 Task: Select the Australia/Eucia as time zone for the schedule.
Action: Mouse moved to (52, 146)
Screenshot: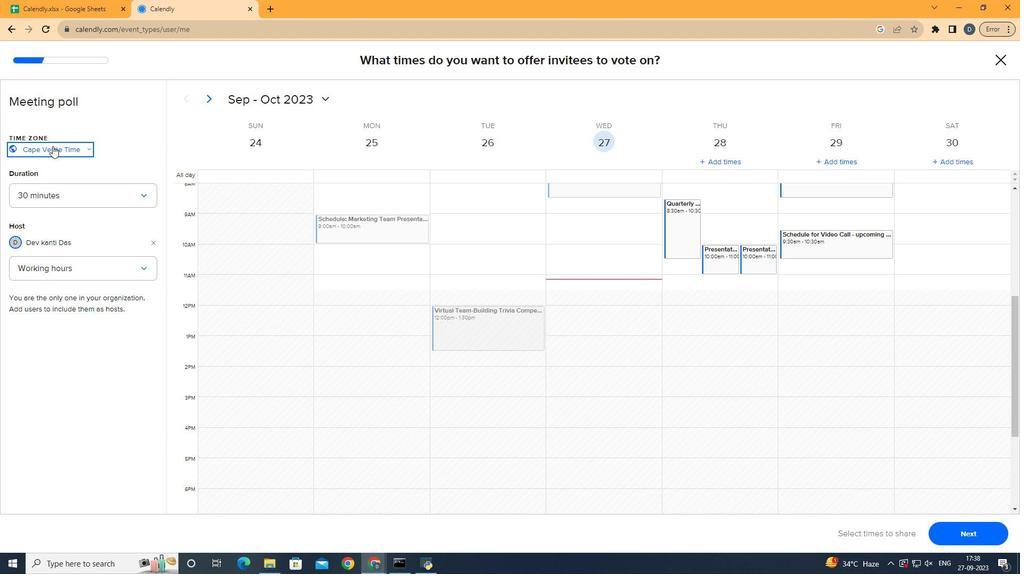 
Action: Mouse pressed left at (52, 146)
Screenshot: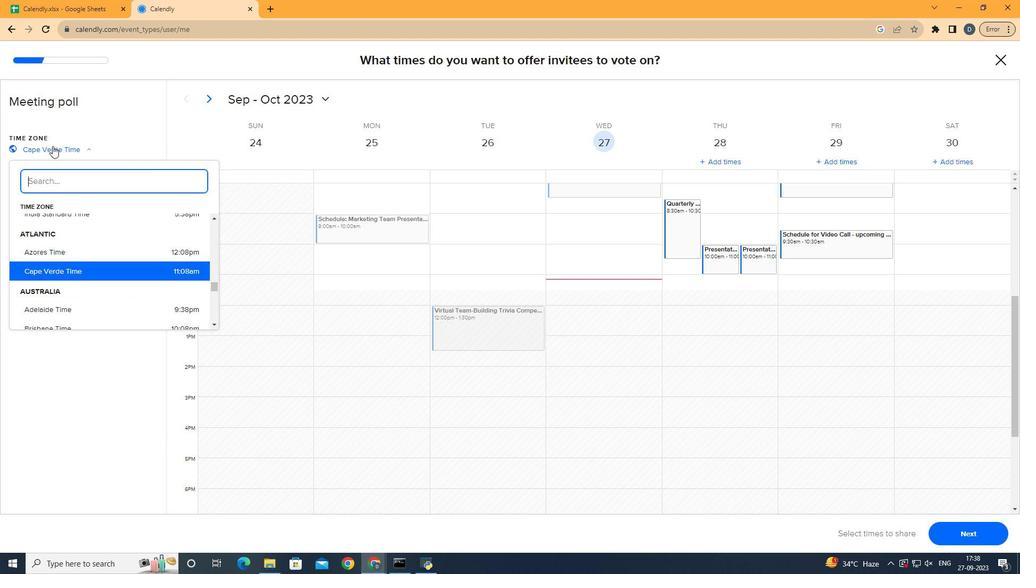 
Action: Mouse moved to (114, 272)
Screenshot: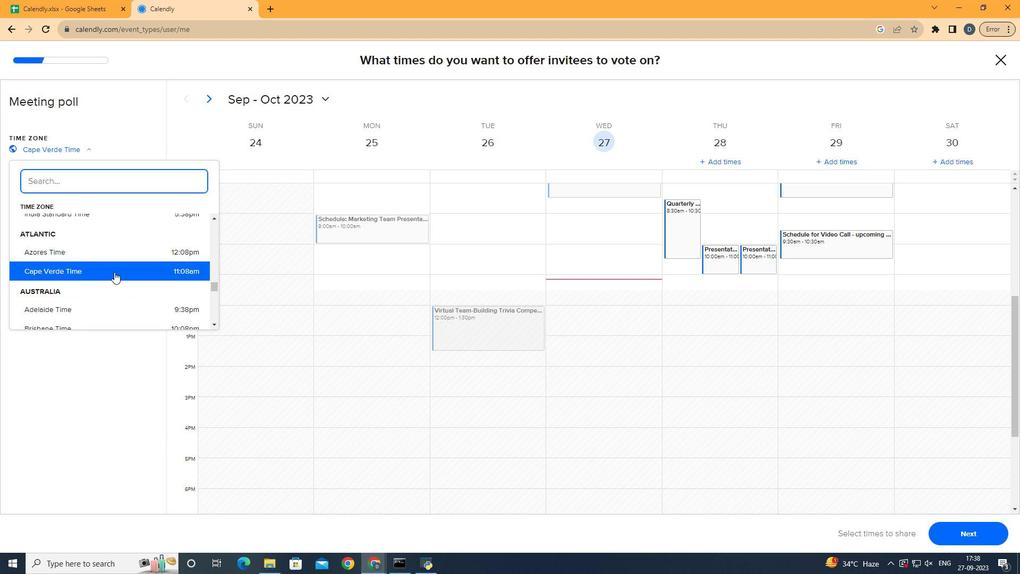 
Action: Mouse scrolled (114, 271) with delta (0, 0)
Screenshot: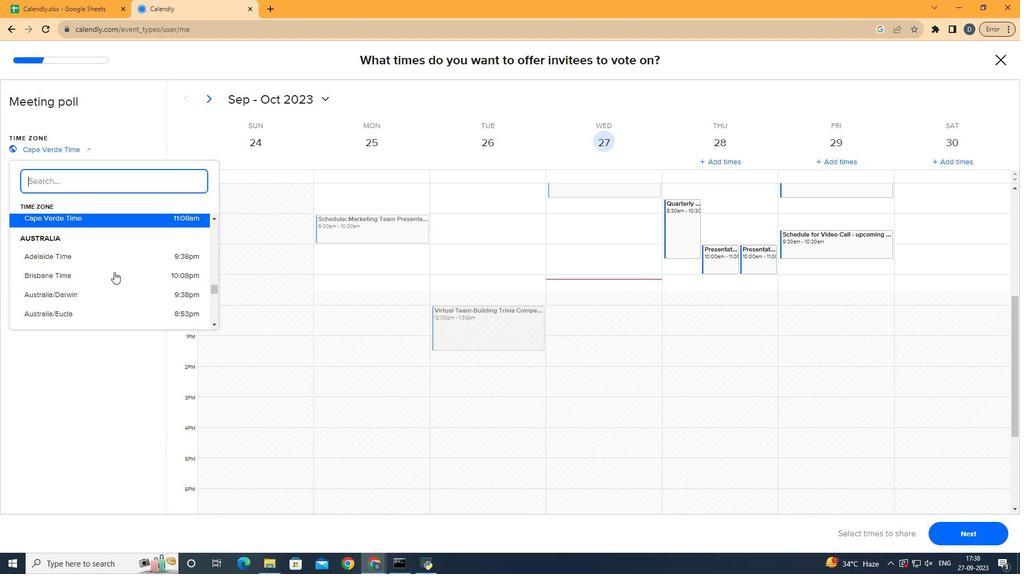 
Action: Mouse moved to (110, 254)
Screenshot: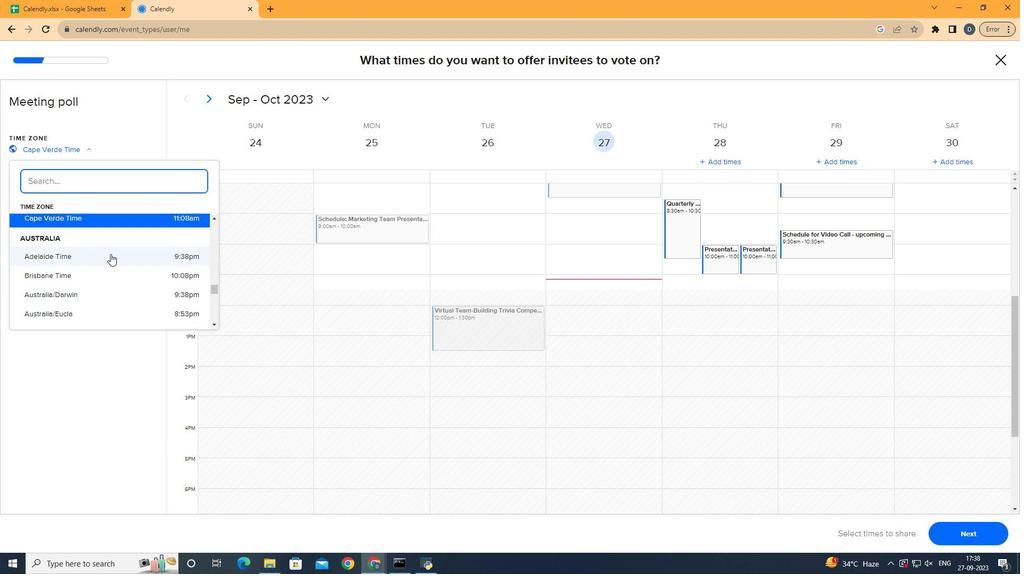 
Action: Mouse scrolled (110, 253) with delta (0, 0)
Screenshot: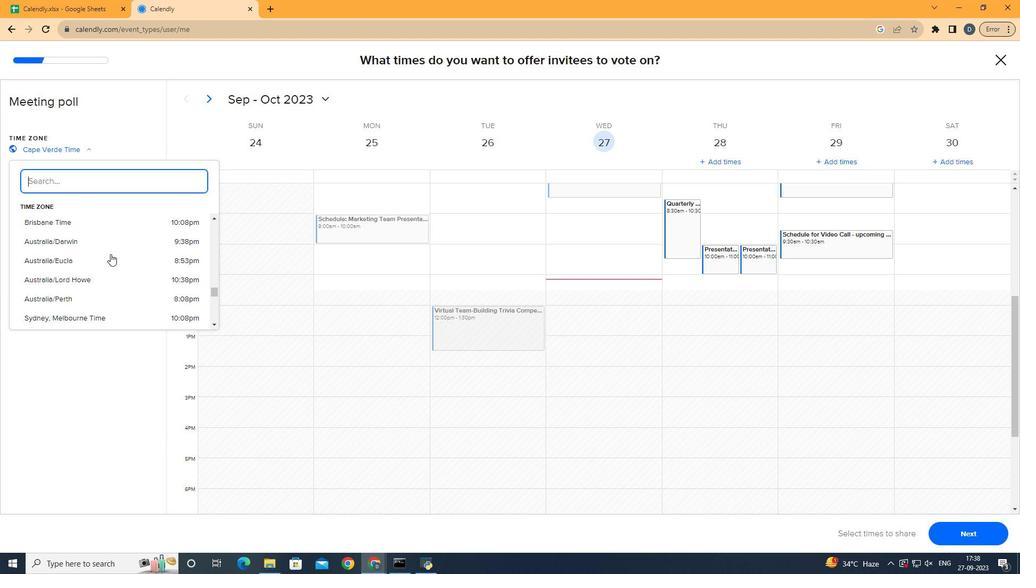 
Action: Mouse moved to (107, 257)
Screenshot: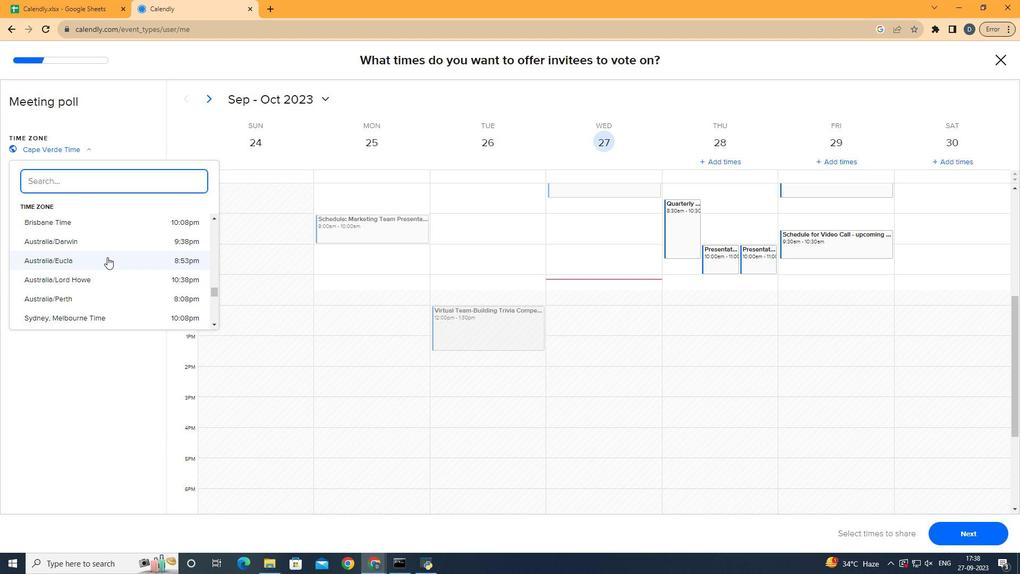 
Action: Mouse pressed left at (107, 257)
Screenshot: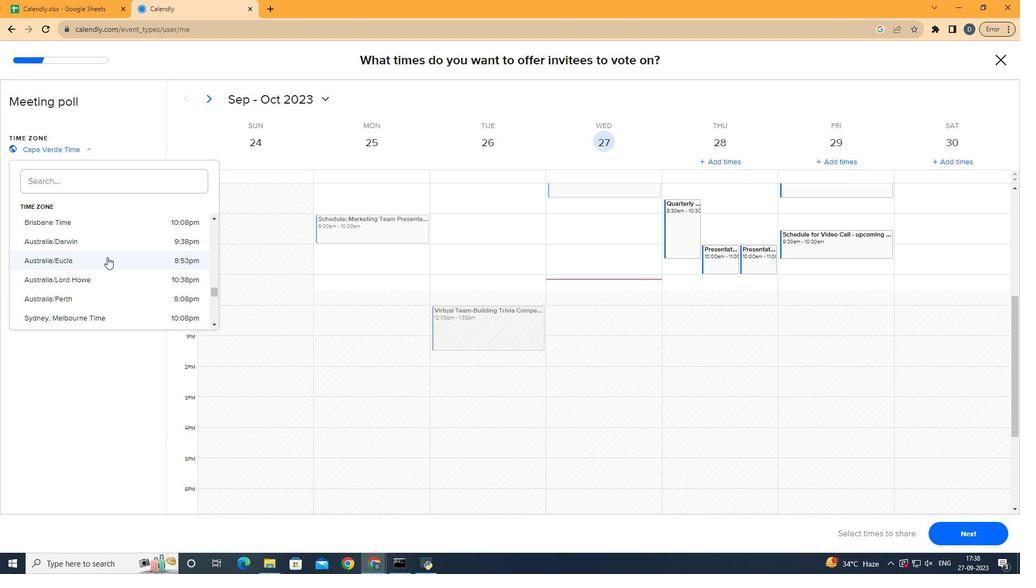 
Action: Mouse moved to (115, 448)
Screenshot: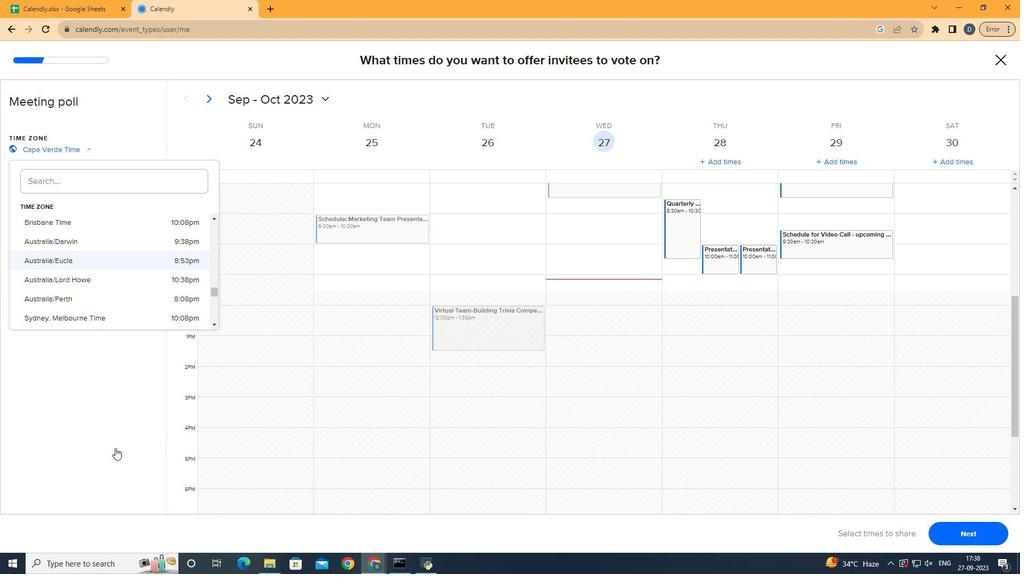 
